 Task: Add Sea-El Goodbye Fungi Tea Tree Oil With MCT & Kelp Extract to the cart.
Action: Mouse moved to (666, 239)
Screenshot: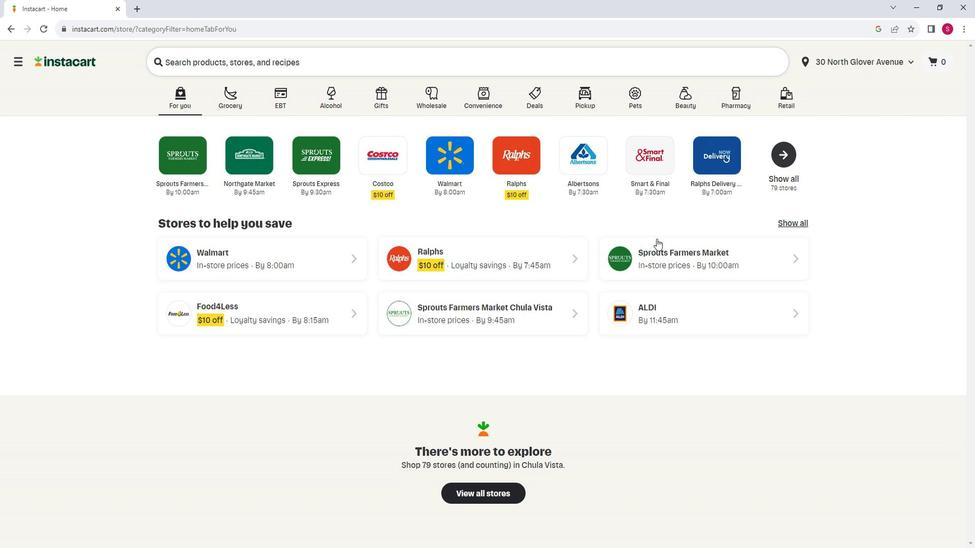 
Action: Mouse pressed left at (666, 239)
Screenshot: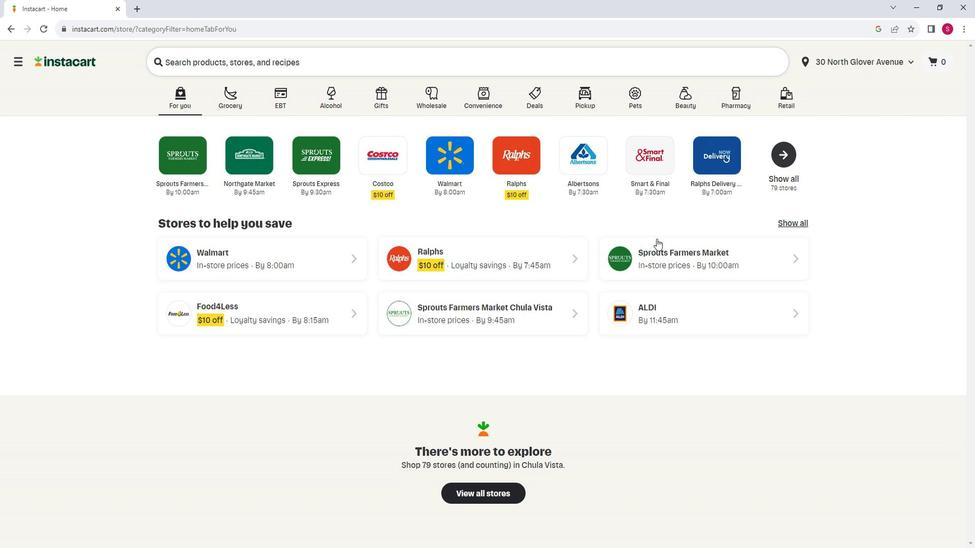 
Action: Mouse moved to (78, 351)
Screenshot: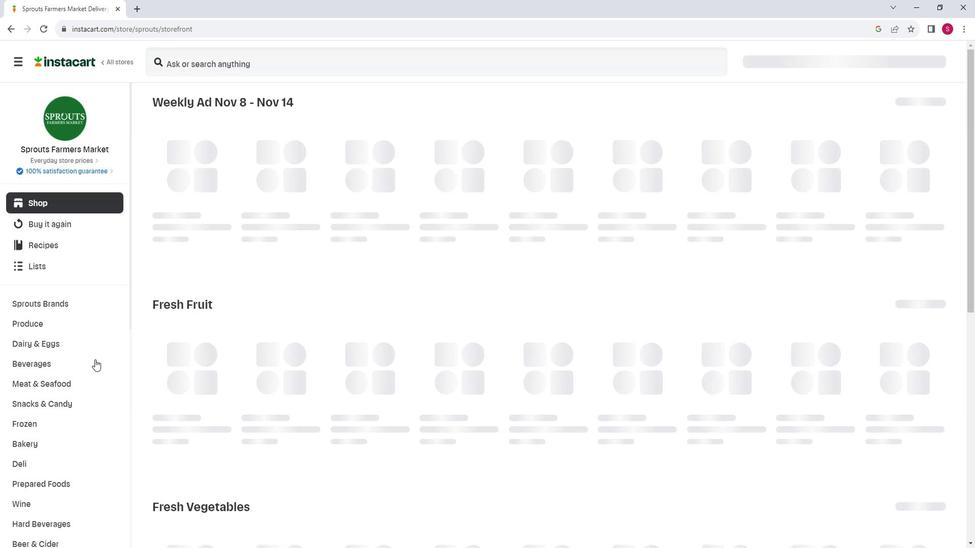 
Action: Mouse scrolled (78, 350) with delta (0, 0)
Screenshot: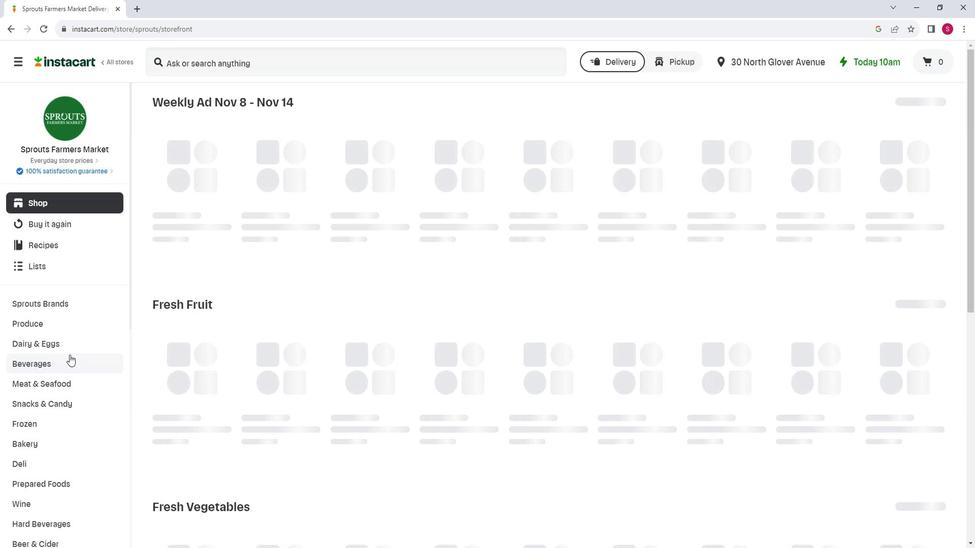 
Action: Mouse scrolled (78, 350) with delta (0, 0)
Screenshot: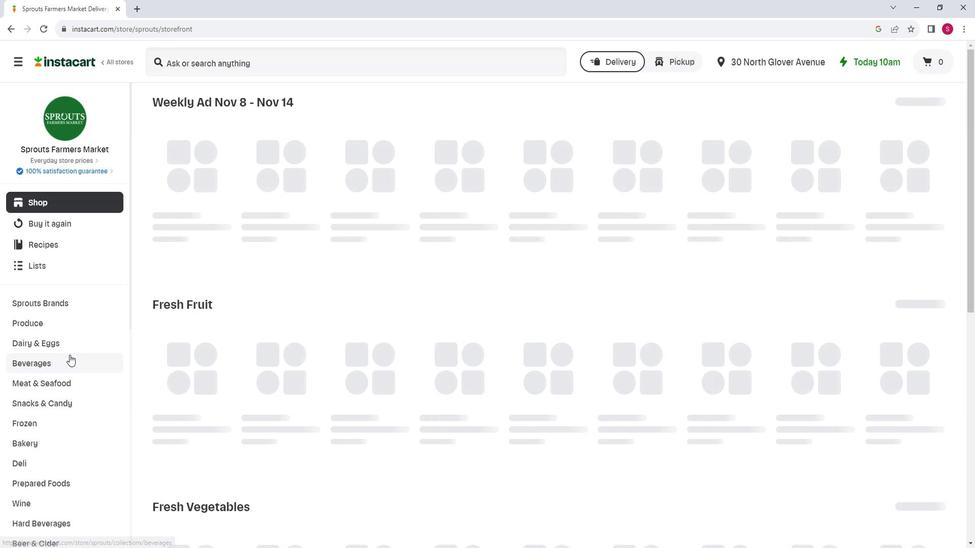 
Action: Mouse scrolled (78, 350) with delta (0, 0)
Screenshot: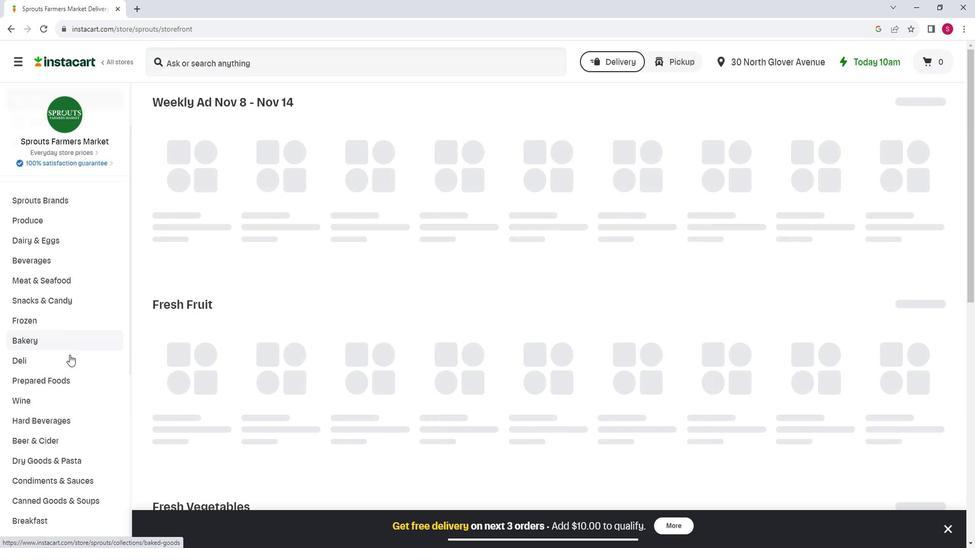 
Action: Mouse moved to (78, 351)
Screenshot: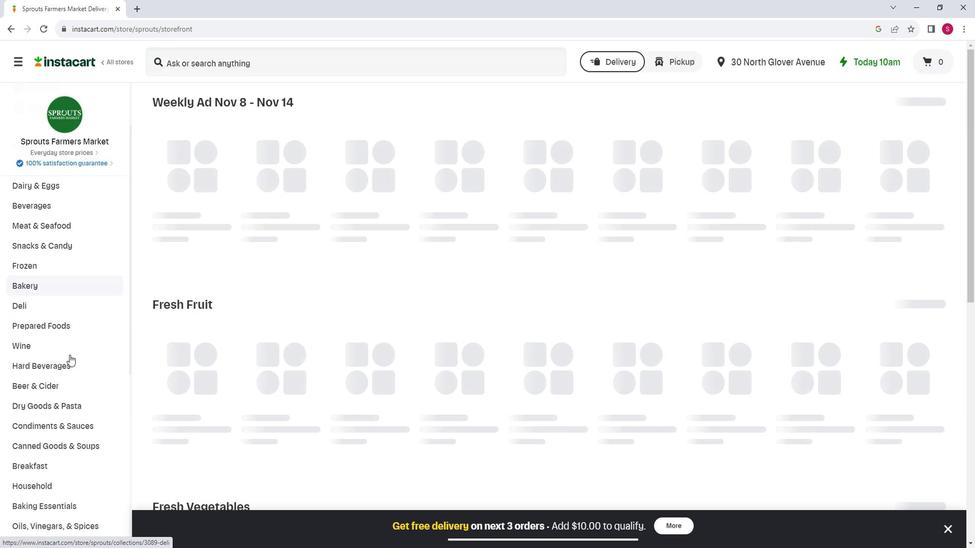 
Action: Mouse scrolled (78, 350) with delta (0, 0)
Screenshot: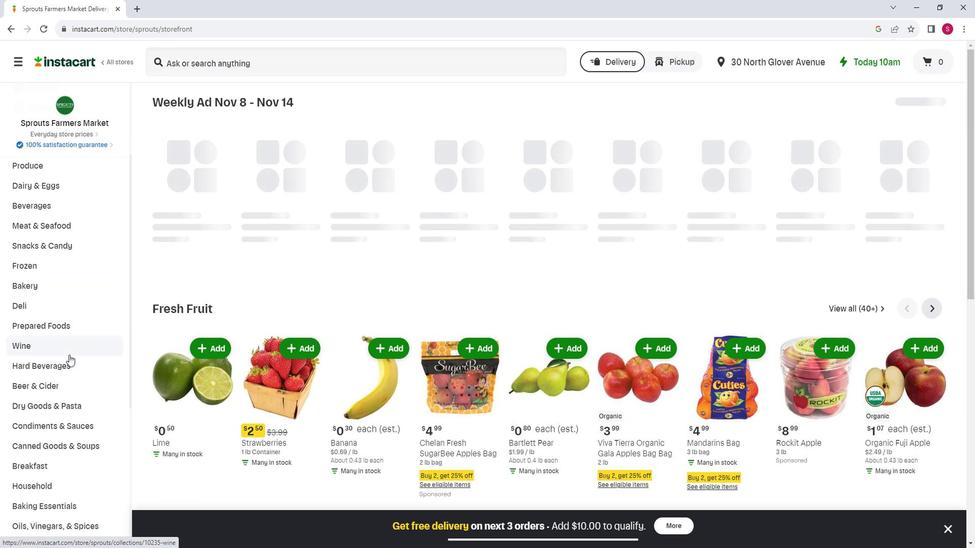 
Action: Mouse scrolled (78, 350) with delta (0, 0)
Screenshot: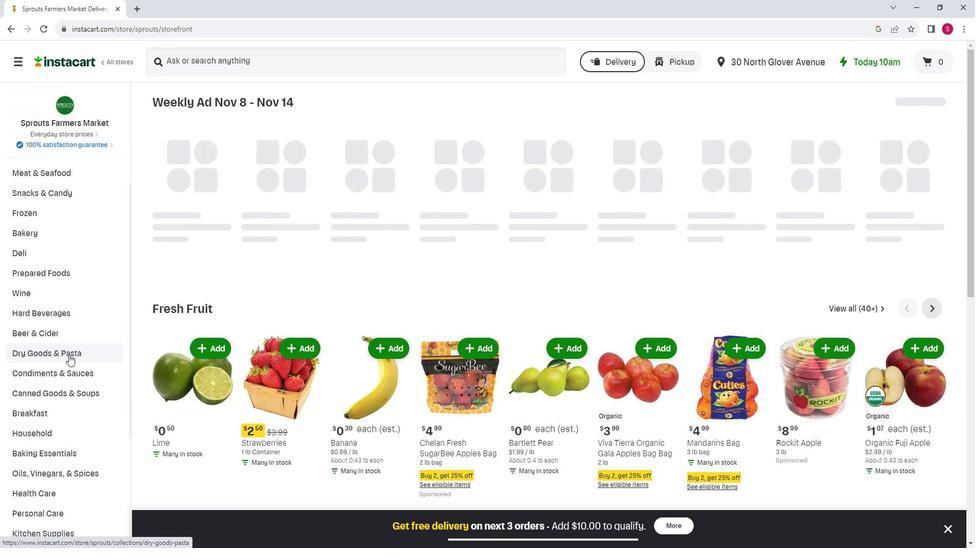 
Action: Mouse moved to (79, 351)
Screenshot: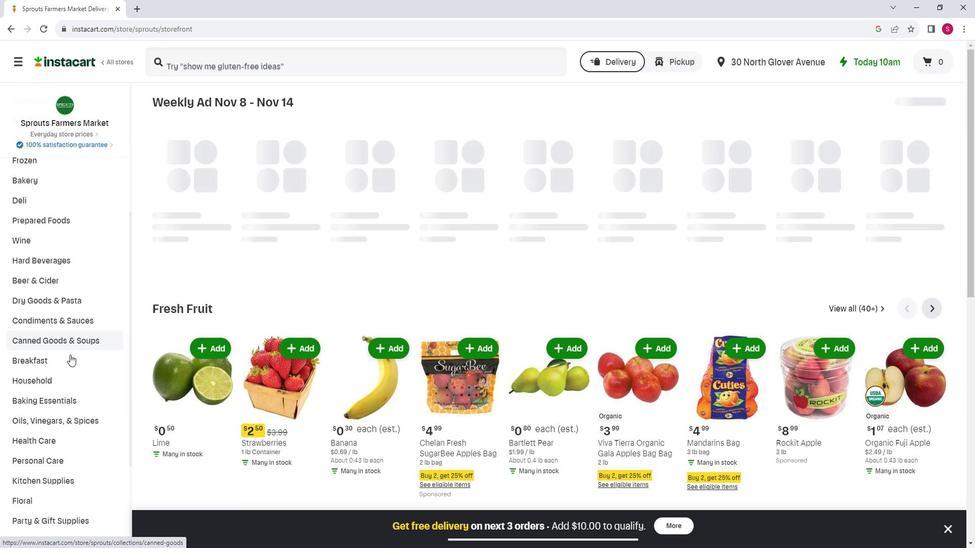 
Action: Mouse scrolled (79, 351) with delta (0, 0)
Screenshot: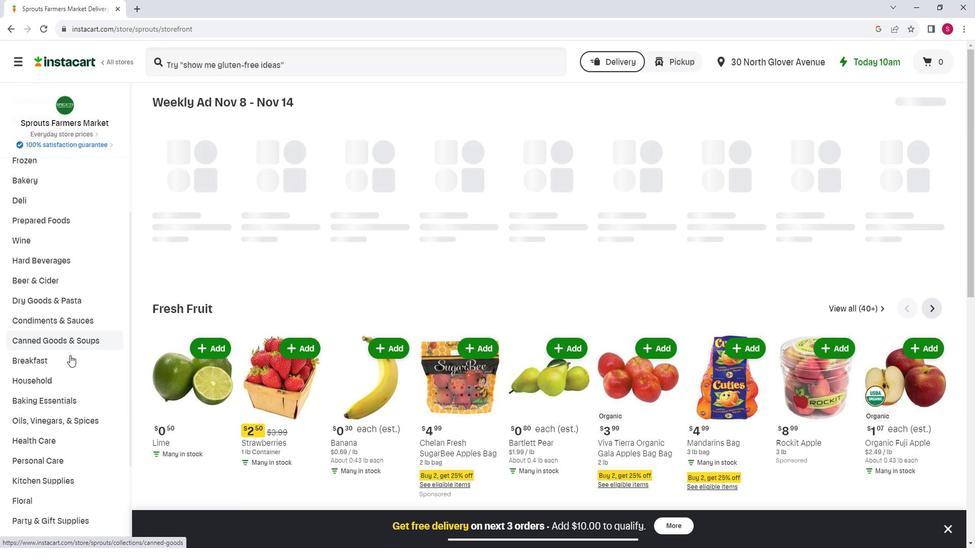 
Action: Mouse moved to (75, 400)
Screenshot: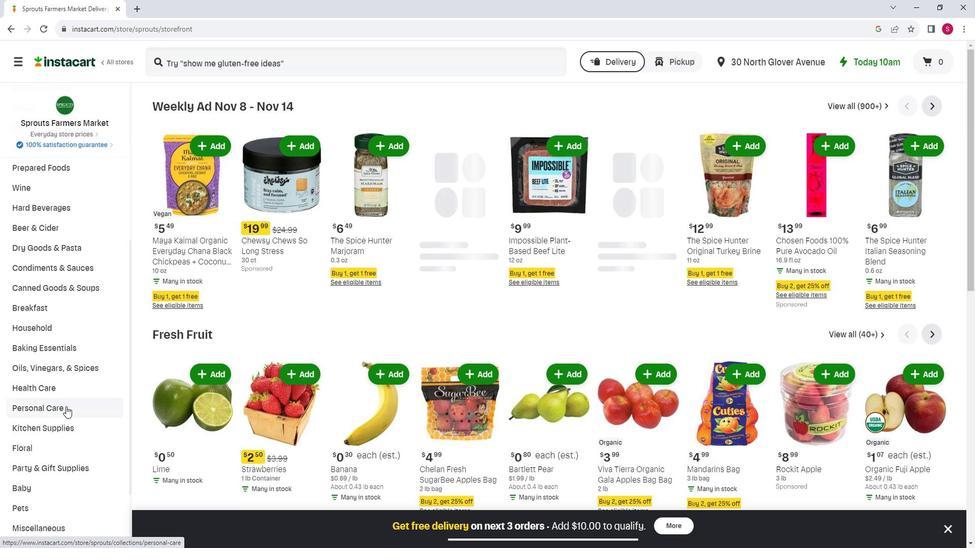 
Action: Mouse pressed left at (75, 400)
Screenshot: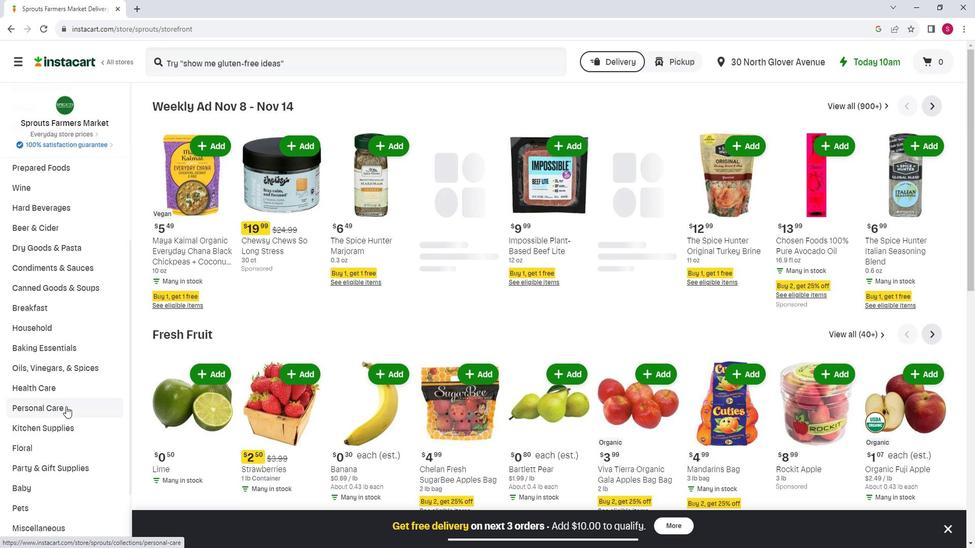 
Action: Mouse moved to (261, 144)
Screenshot: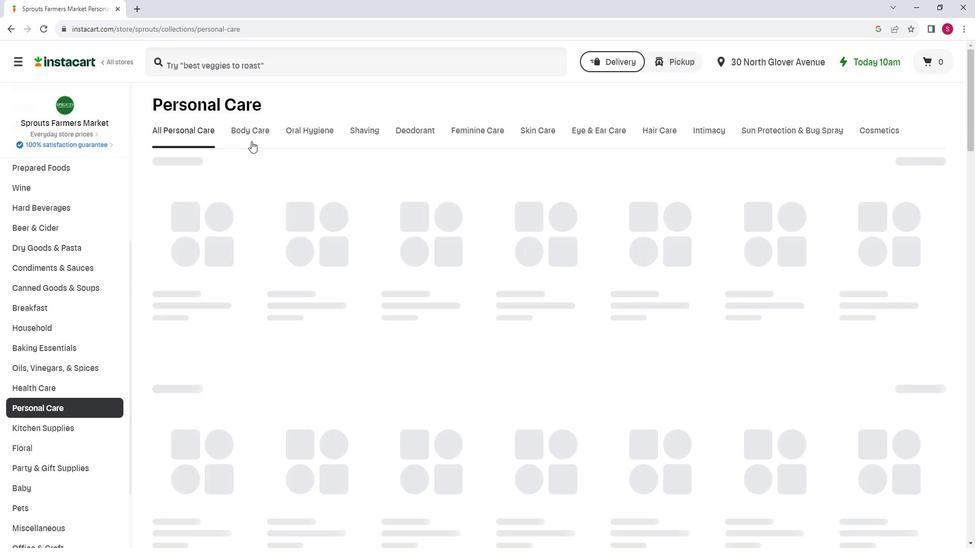 
Action: Mouse pressed left at (261, 144)
Screenshot: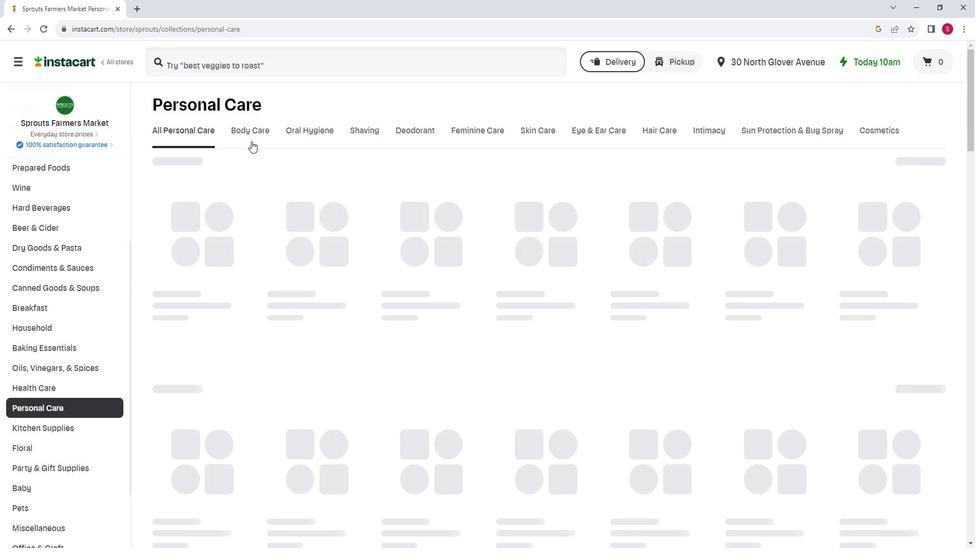 
Action: Mouse moved to (426, 172)
Screenshot: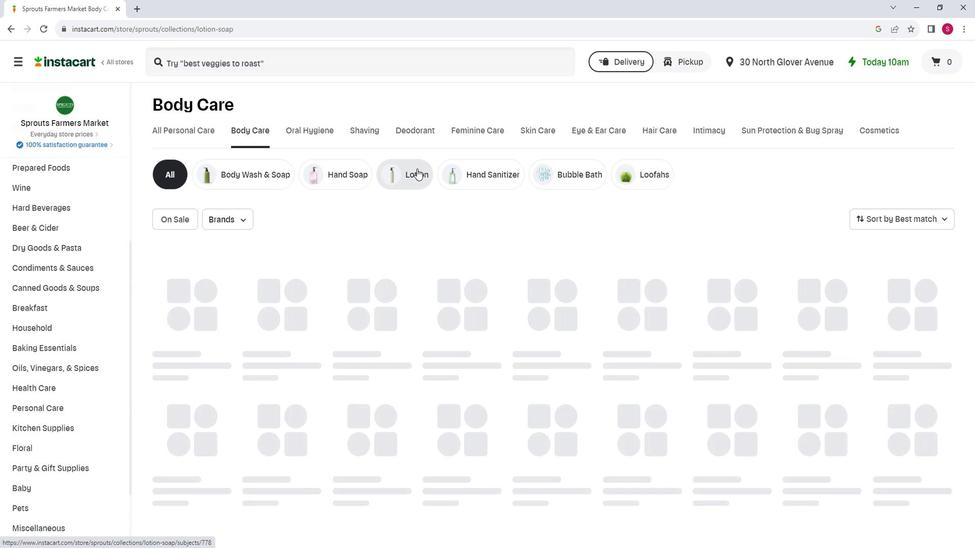 
Action: Mouse pressed left at (426, 172)
Screenshot: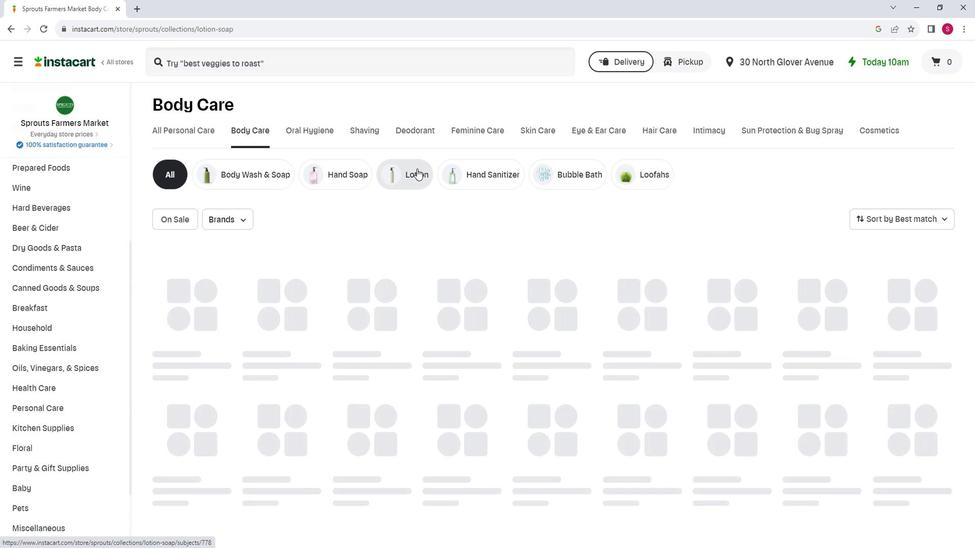 
Action: Mouse moved to (338, 70)
Screenshot: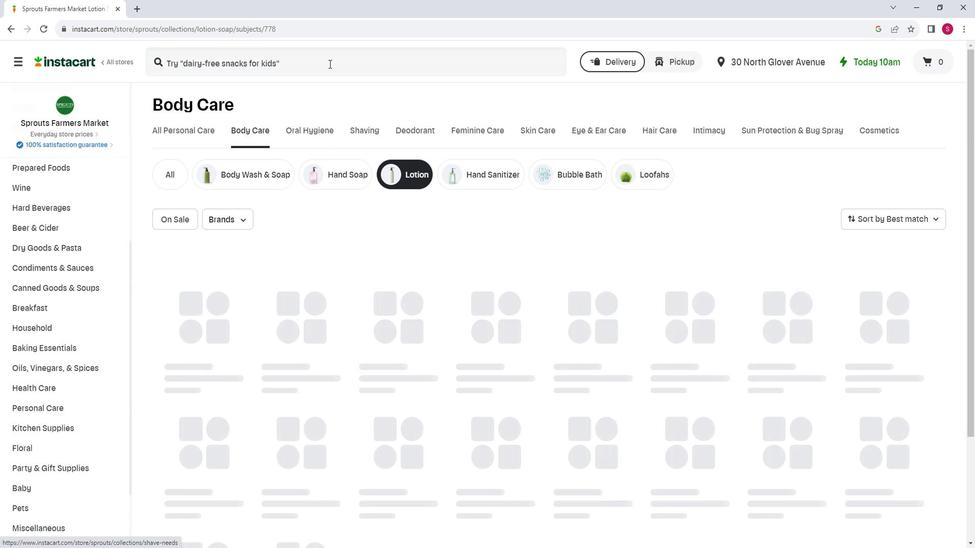 
Action: Mouse pressed left at (338, 70)
Screenshot: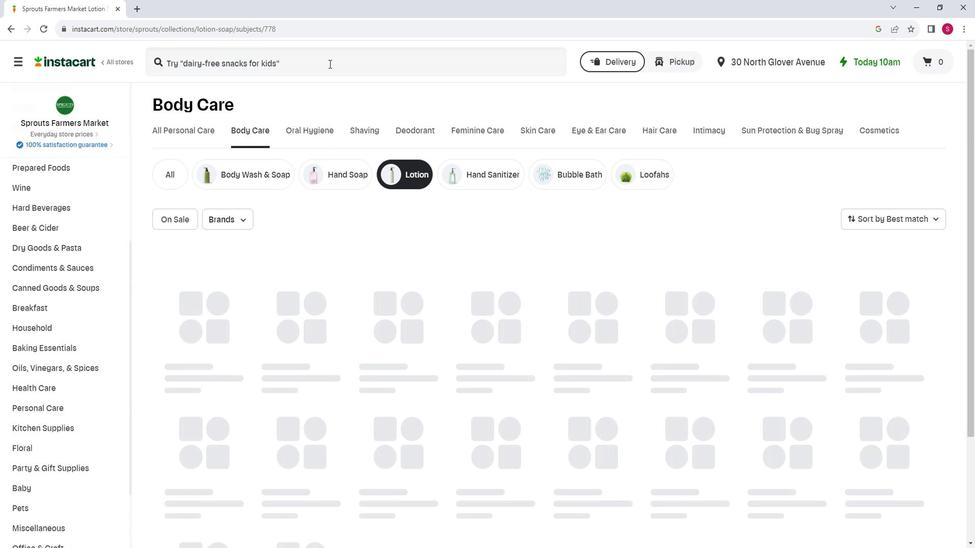 
Action: Key pressed <Key.shift>Sea-<Key.shift>El<Key.space><Key.shift>Goodbye<Key.space><Key.space><Key.shift>Fungi<Key.space><Key.shift>Tea<Key.space><Key.shift>Tree<Key.space><Key.shift>Oil<Key.space><Key.shift>With<Key.space><Key.shift>MCT<Key.space><Key.shift>&<Key.space><Key.shift><Key.shift><Key.shift><Key.shift><Key.shift><Key.shift>Kelp<Key.space><Key.shift>Extract<Key.space><Key.enter>
Screenshot: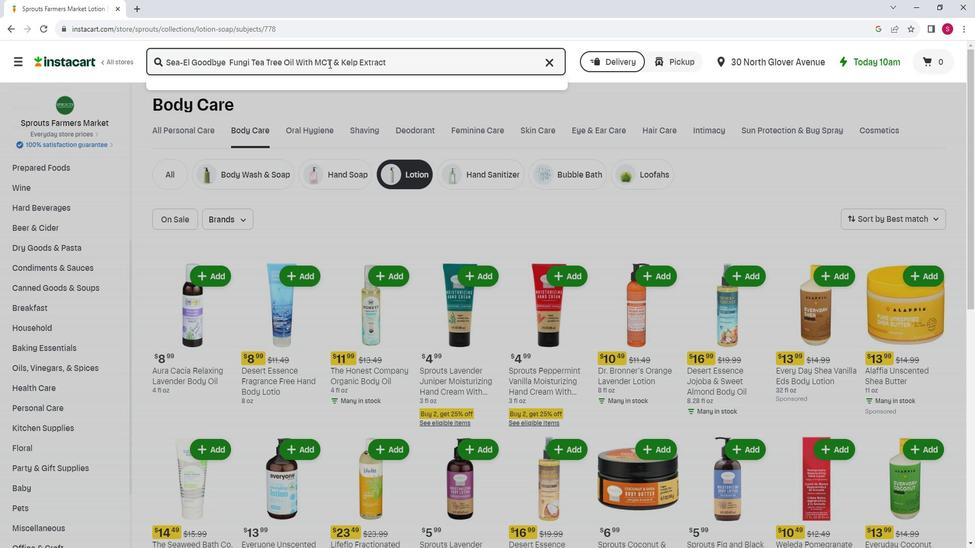 
Action: Mouse moved to (153, 238)
Screenshot: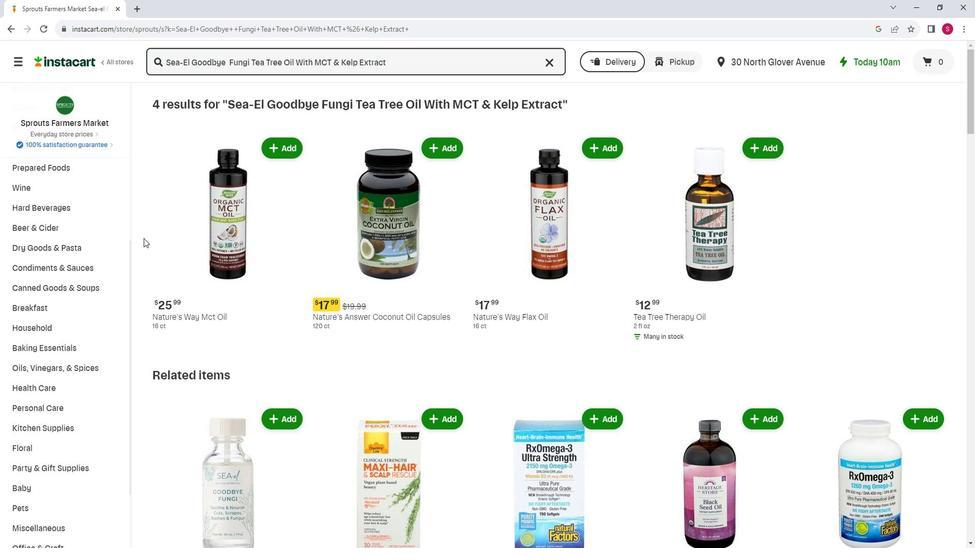 
Action: Mouse scrolled (153, 238) with delta (0, 0)
Screenshot: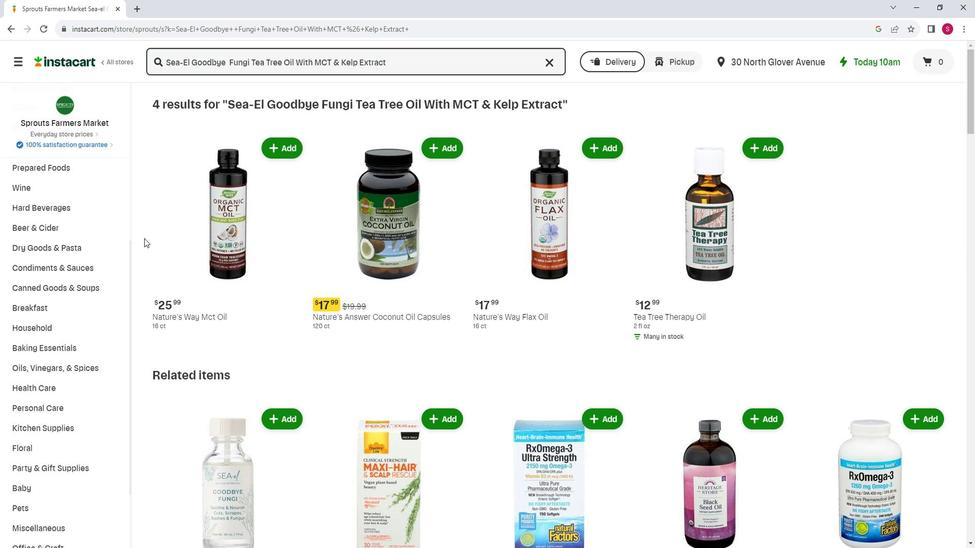 
Action: Mouse scrolled (153, 238) with delta (0, 0)
Screenshot: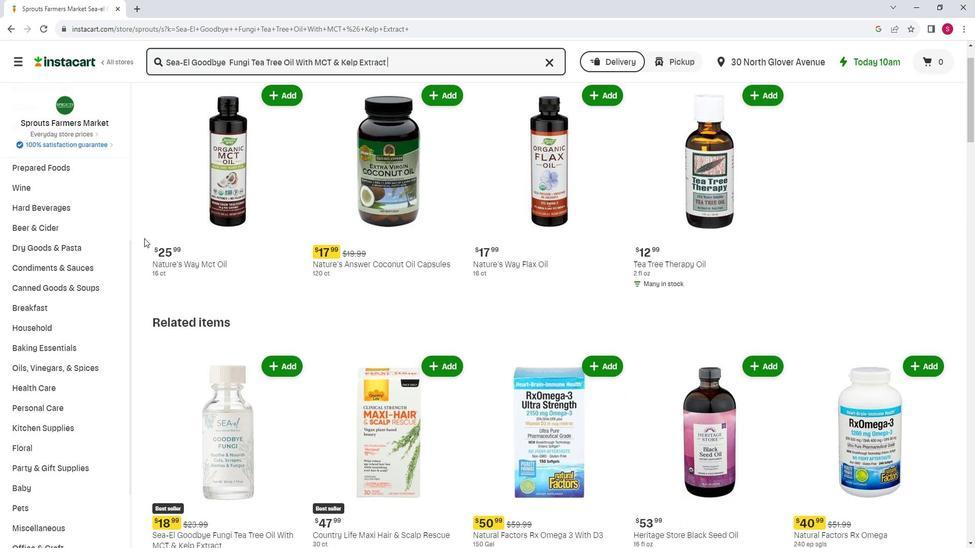 
Action: Mouse moved to (152, 238)
Screenshot: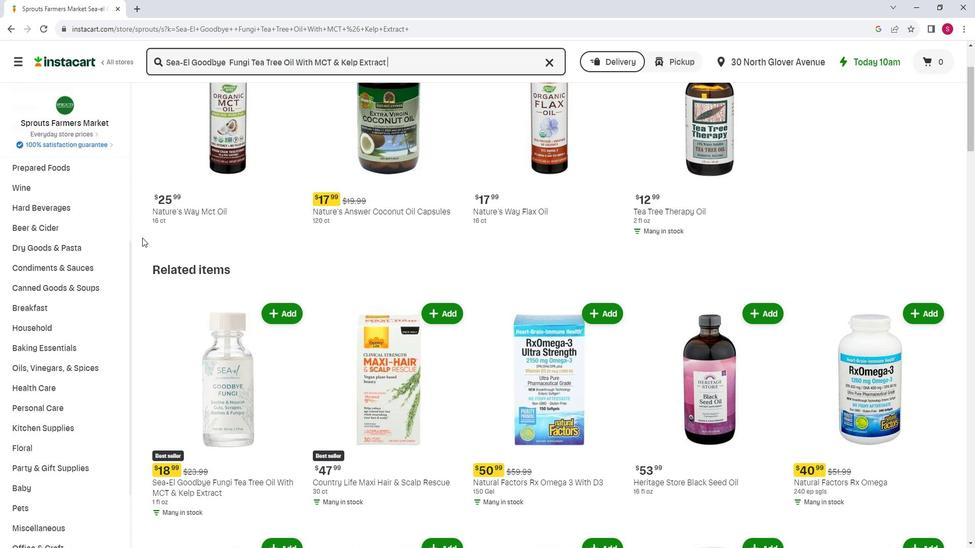 
Action: Mouse scrolled (152, 237) with delta (0, 0)
Screenshot: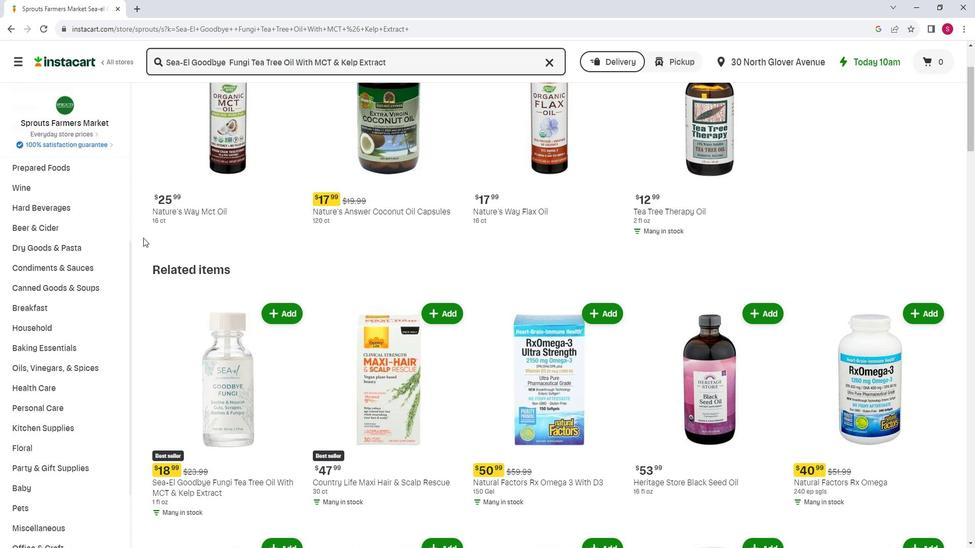 
Action: Mouse scrolled (152, 237) with delta (0, 0)
Screenshot: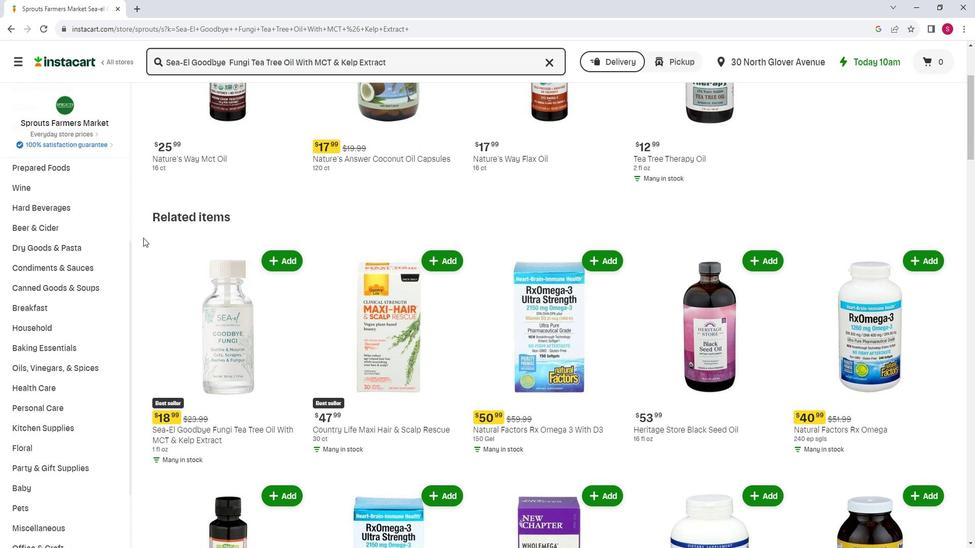 
Action: Mouse moved to (297, 213)
Screenshot: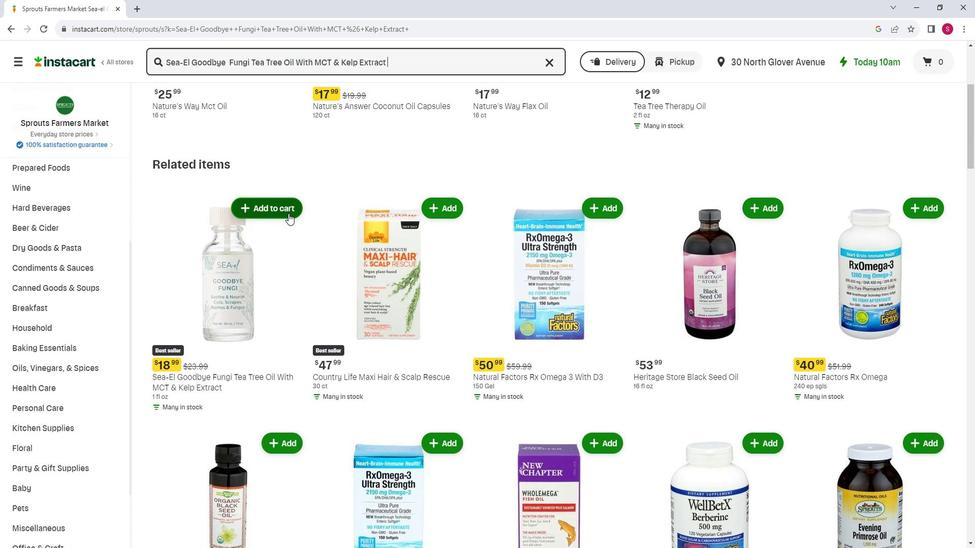 
Action: Mouse pressed left at (297, 213)
Screenshot: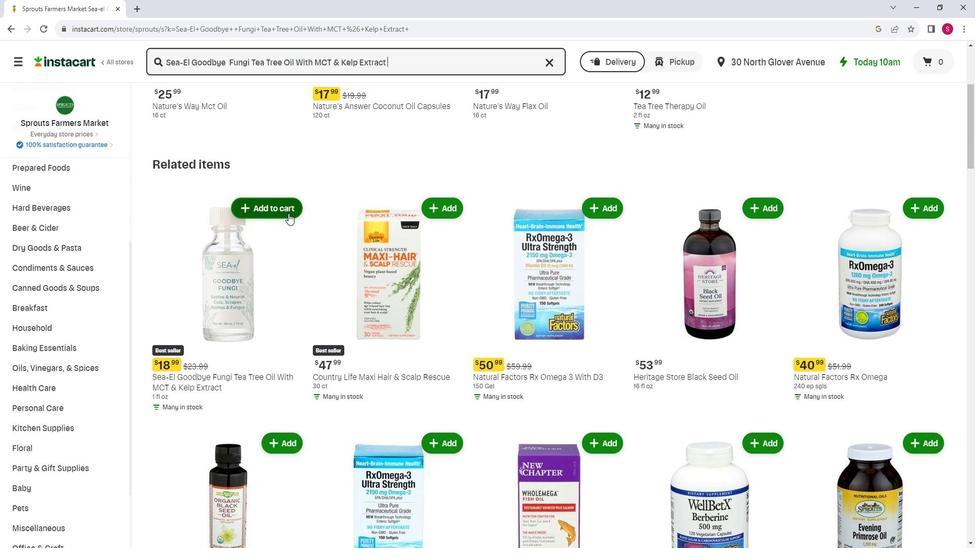 
Action: Mouse moved to (354, 176)
Screenshot: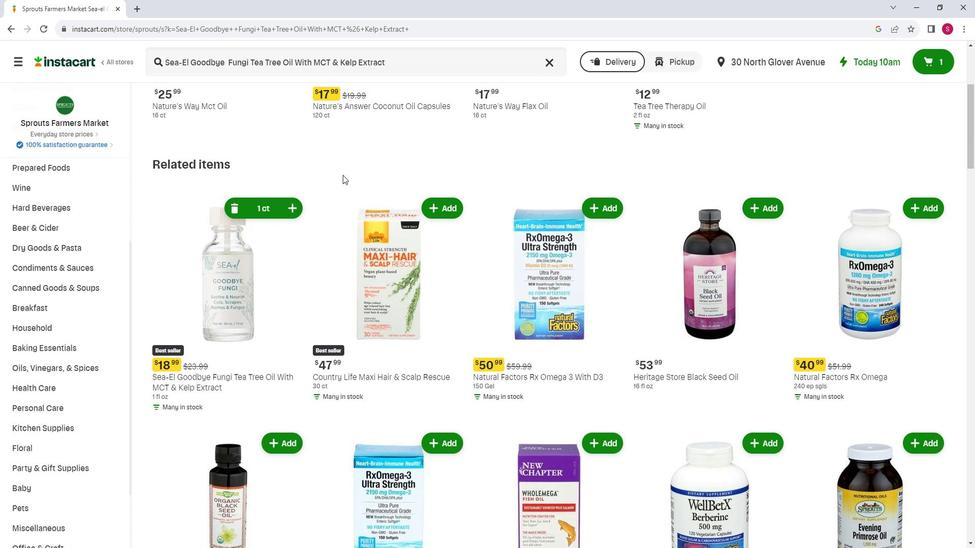 
